 Task: Create a due date automation trigger when advanced on, 2 days after a card is due add fields with custom field "Resume" set at 11:00 AM.
Action: Mouse moved to (1054, 86)
Screenshot: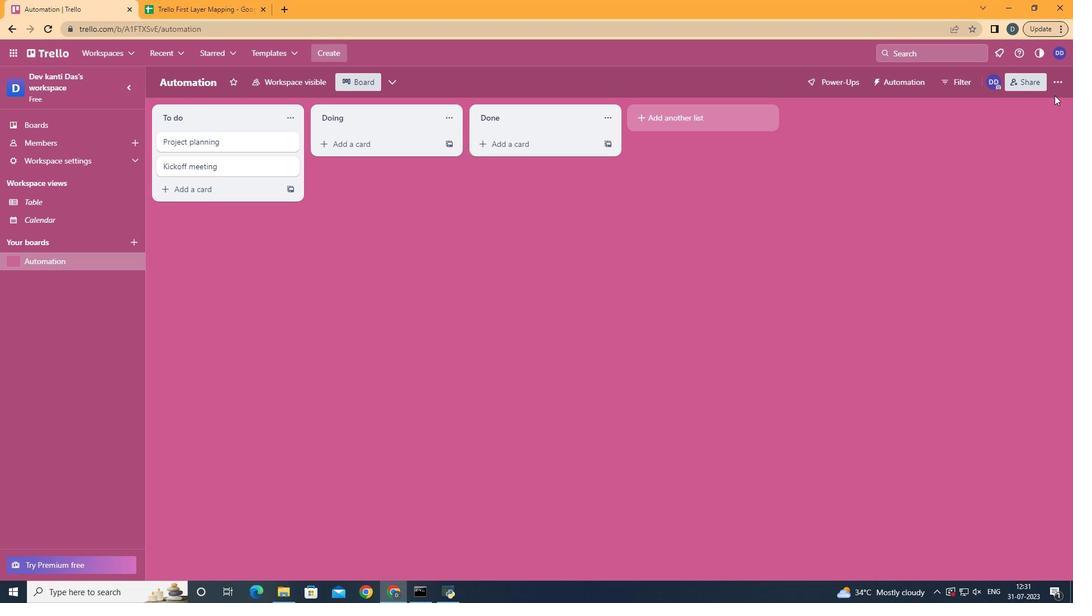 
Action: Mouse pressed left at (1054, 86)
Screenshot: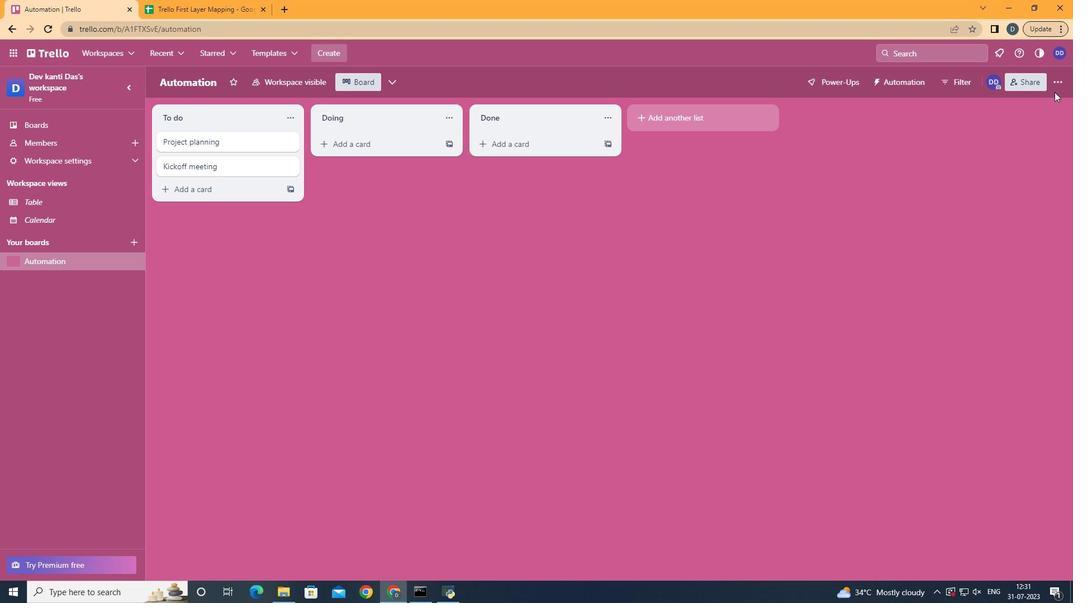 
Action: Mouse moved to (989, 228)
Screenshot: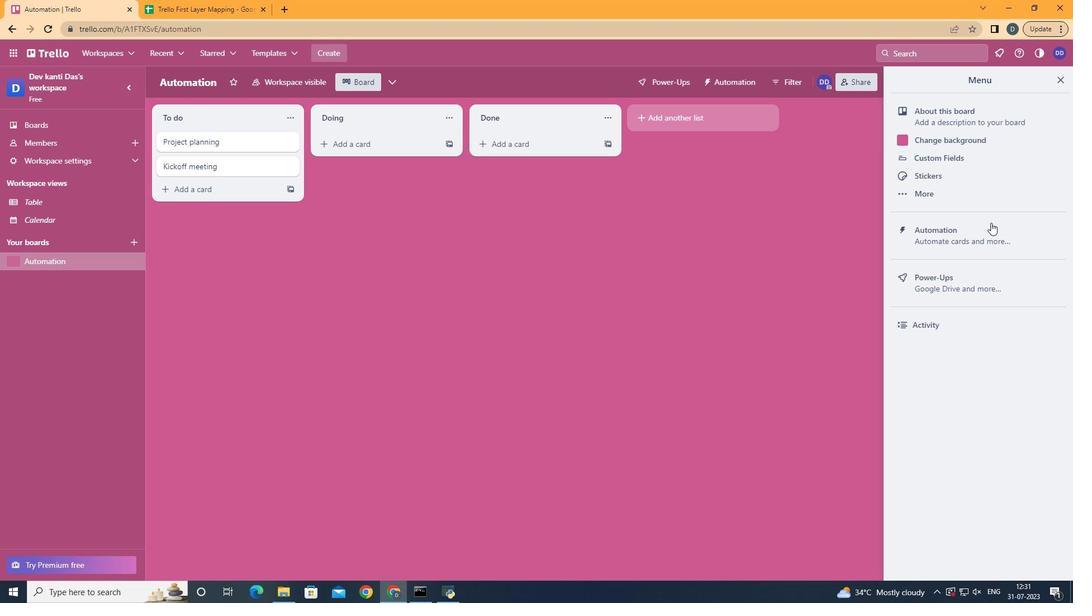 
Action: Mouse pressed left at (989, 228)
Screenshot: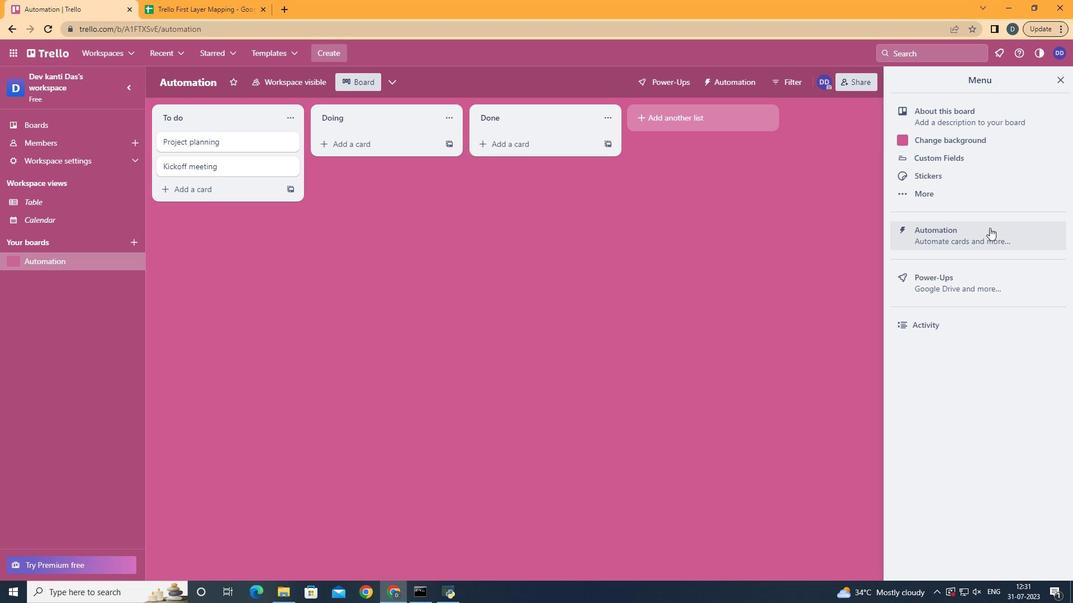 
Action: Mouse moved to (189, 230)
Screenshot: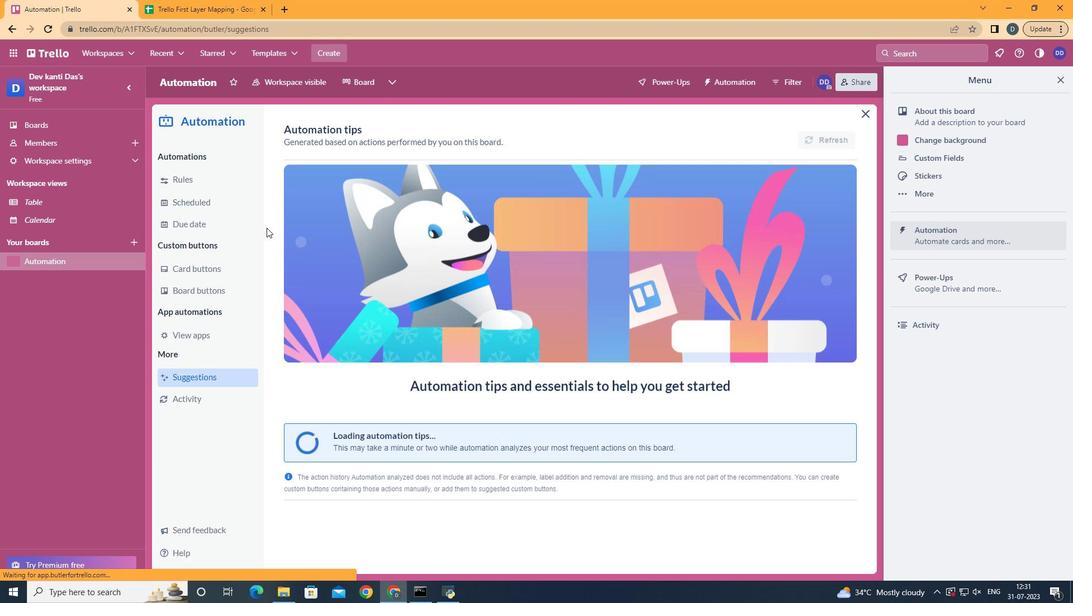 
Action: Mouse pressed left at (189, 230)
Screenshot: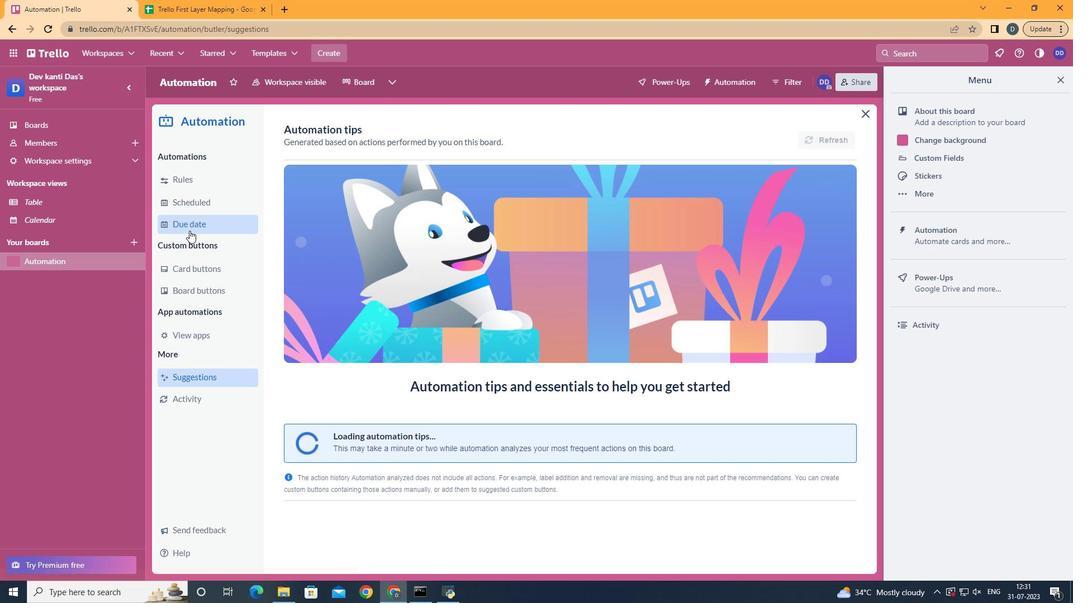 
Action: Mouse moved to (799, 122)
Screenshot: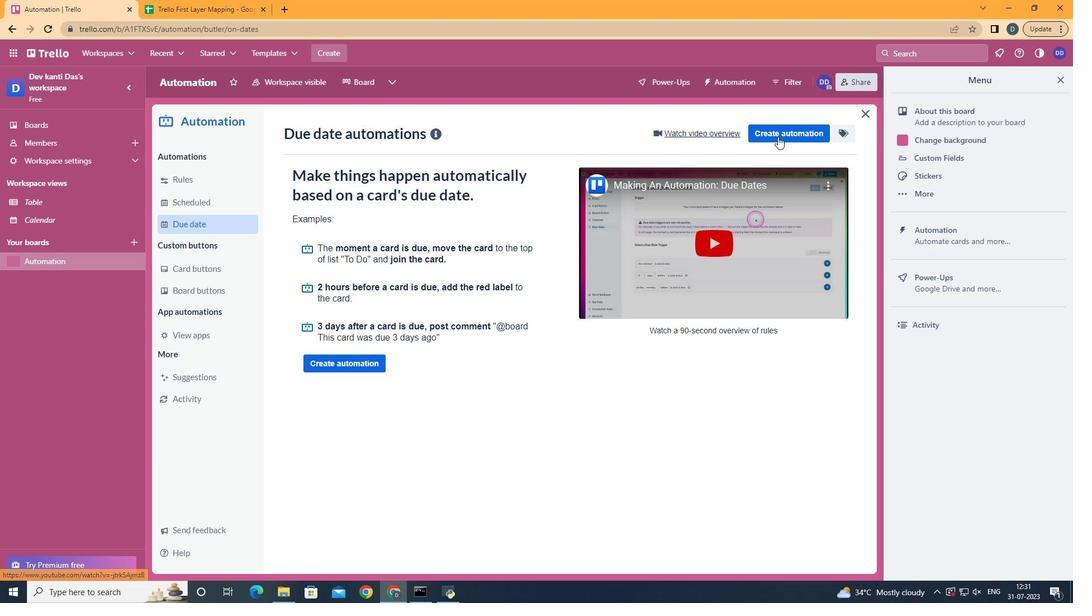 
Action: Mouse pressed left at (799, 122)
Screenshot: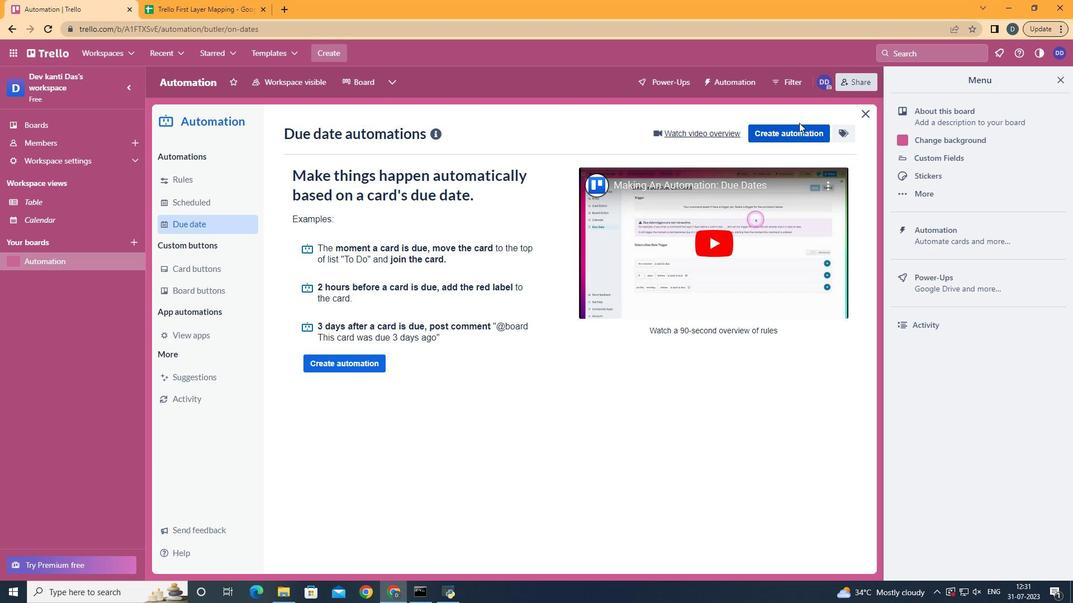 
Action: Mouse moved to (798, 129)
Screenshot: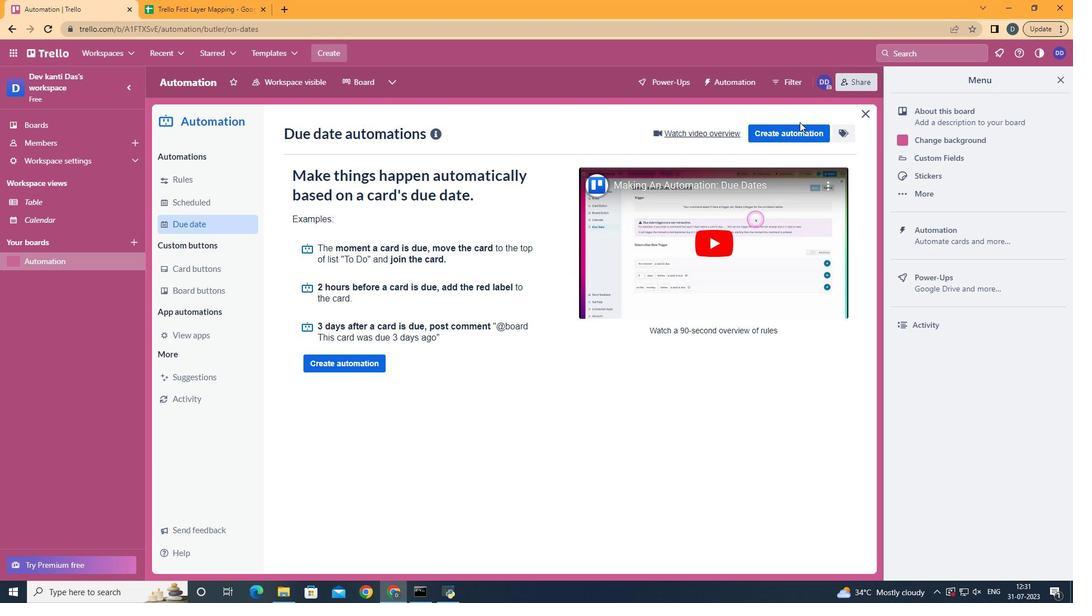 
Action: Mouse pressed left at (798, 129)
Screenshot: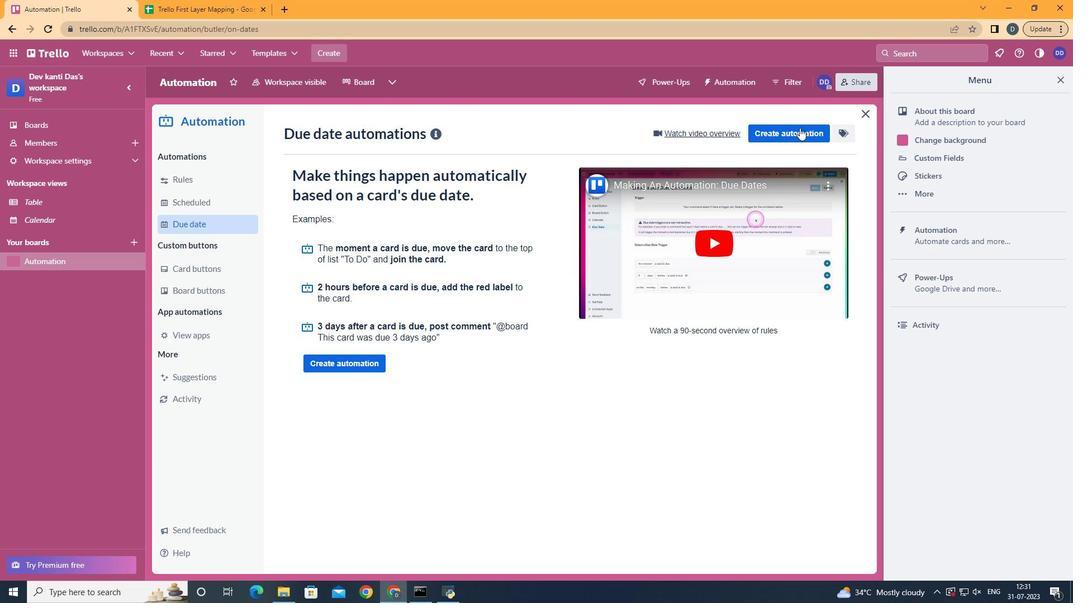 
Action: Mouse moved to (598, 240)
Screenshot: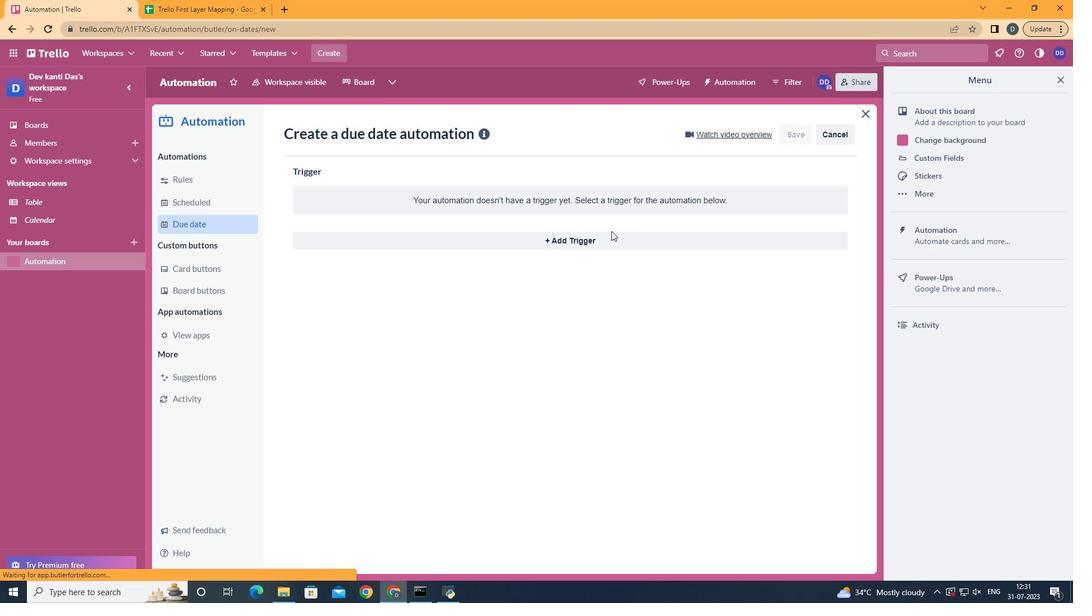 
Action: Mouse pressed left at (598, 240)
Screenshot: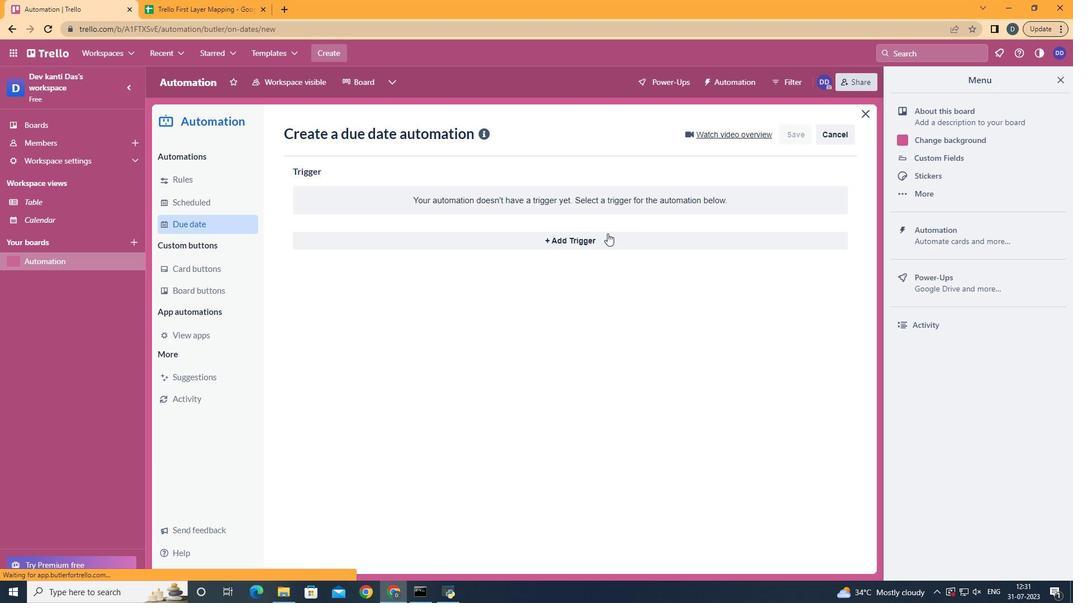 
Action: Mouse moved to (389, 451)
Screenshot: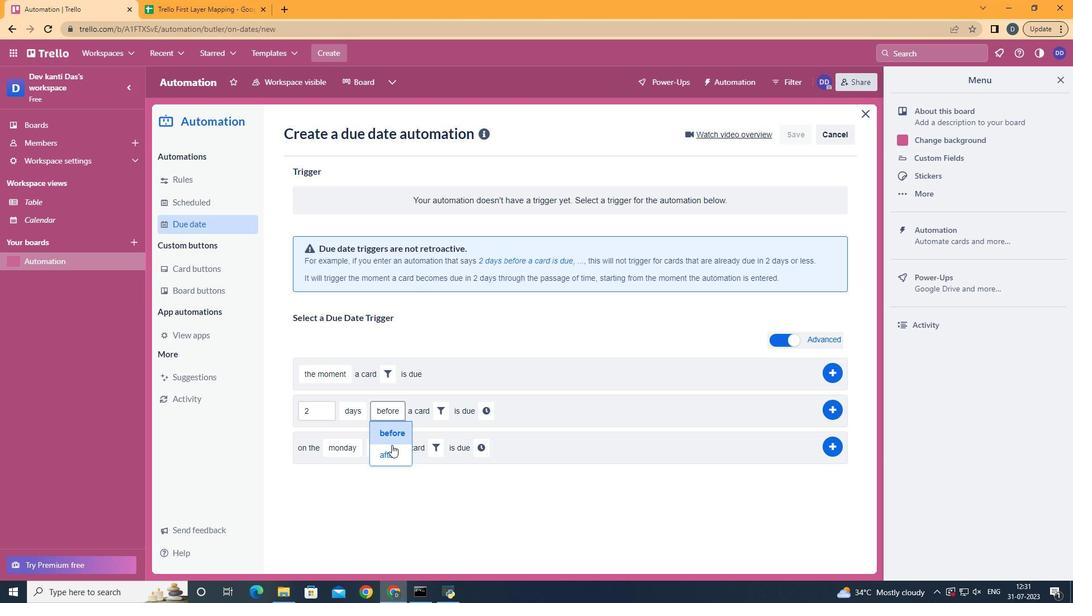 
Action: Mouse pressed left at (389, 451)
Screenshot: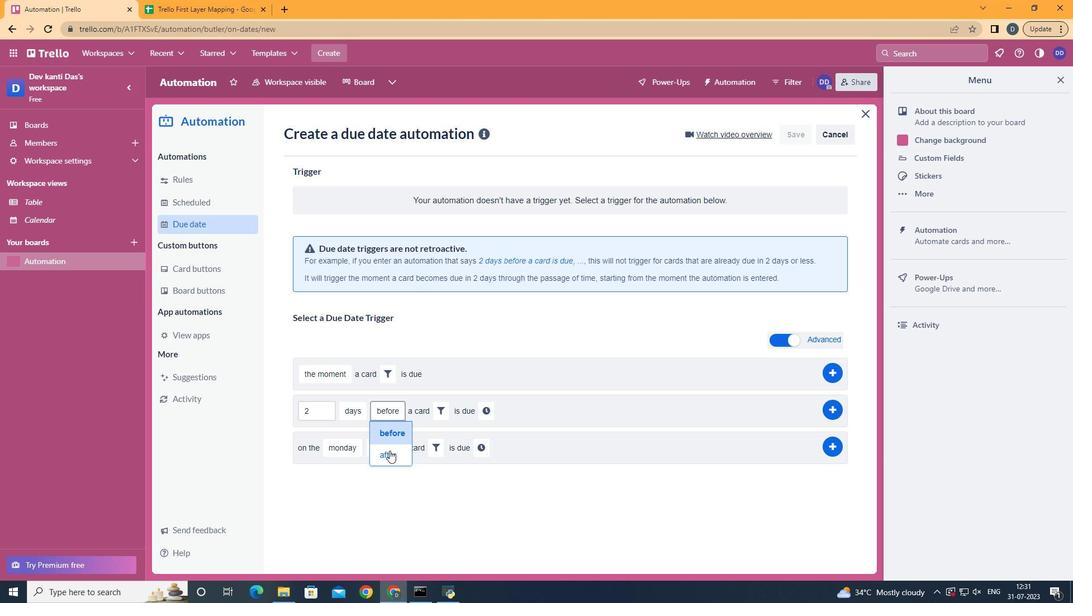 
Action: Mouse moved to (427, 409)
Screenshot: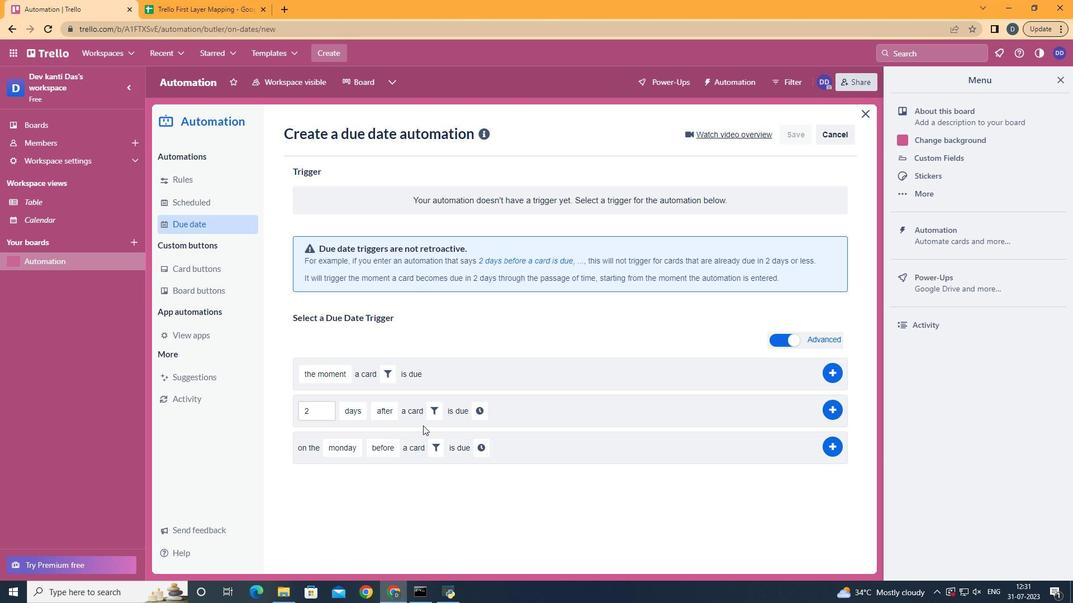 
Action: Mouse pressed left at (427, 409)
Screenshot: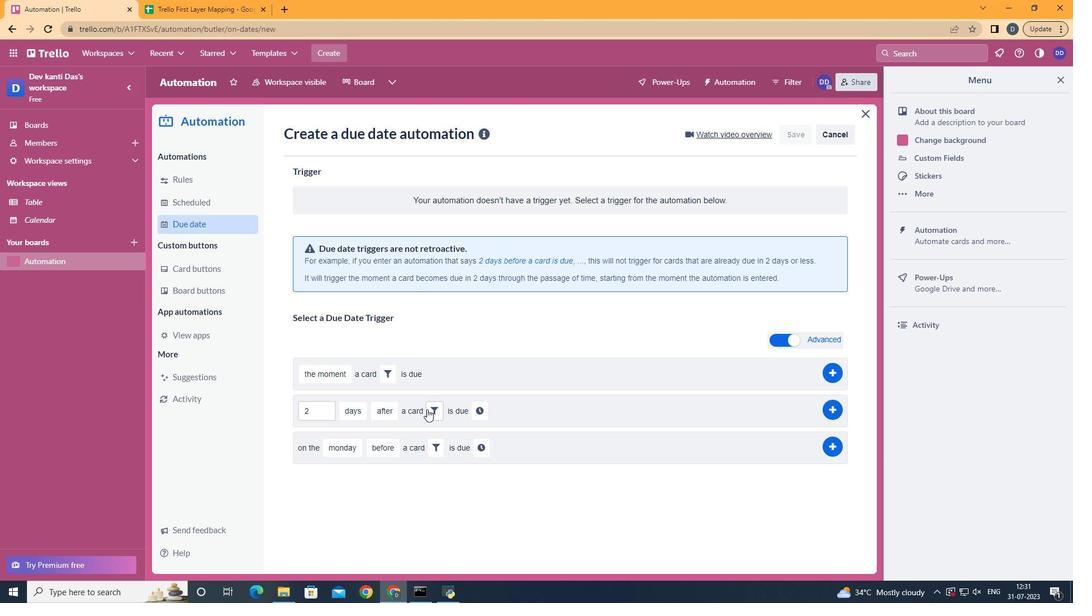 
Action: Mouse moved to (622, 447)
Screenshot: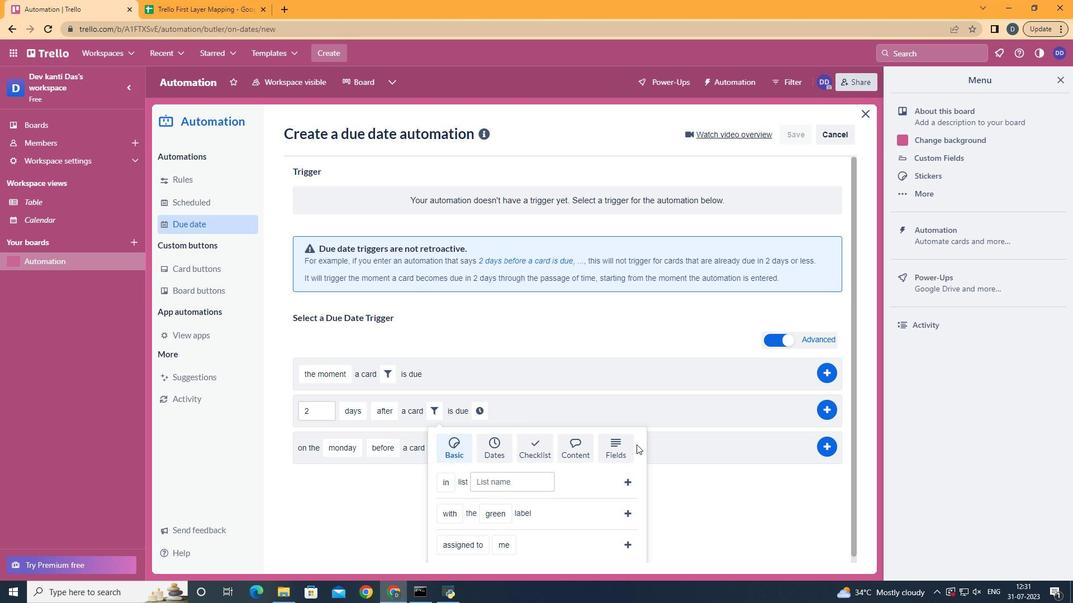 
Action: Mouse pressed left at (622, 447)
Screenshot: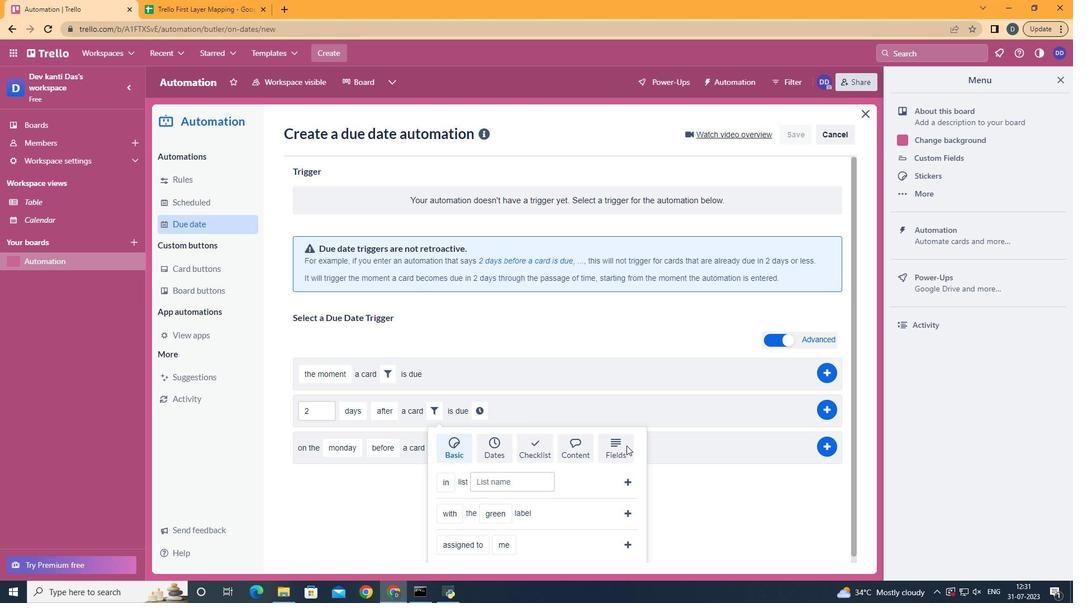 
Action: Mouse moved to (621, 446)
Screenshot: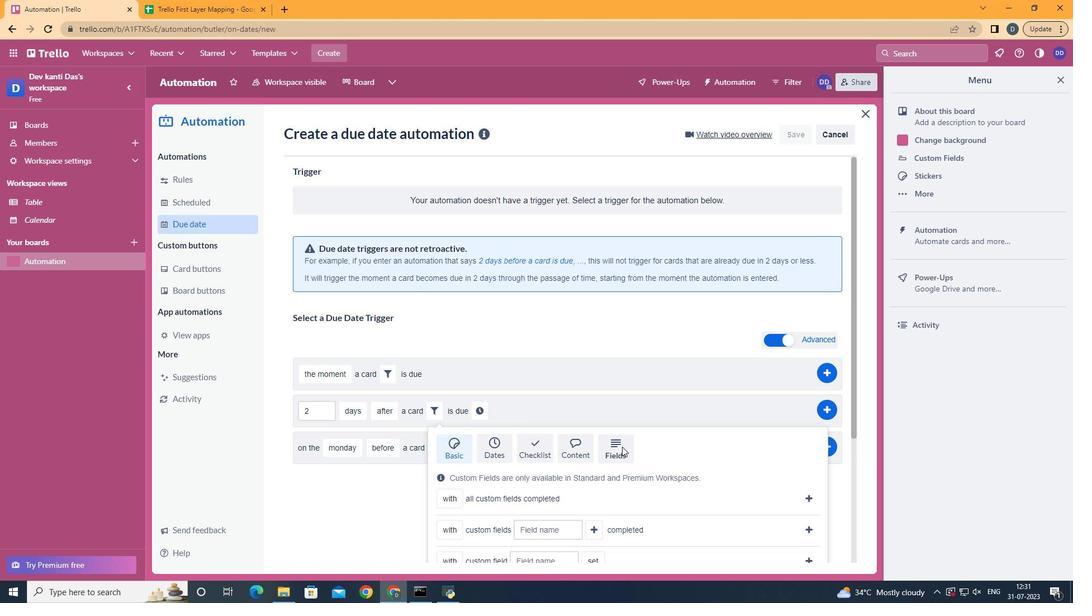 
Action: Mouse scrolled (621, 445) with delta (0, 0)
Screenshot: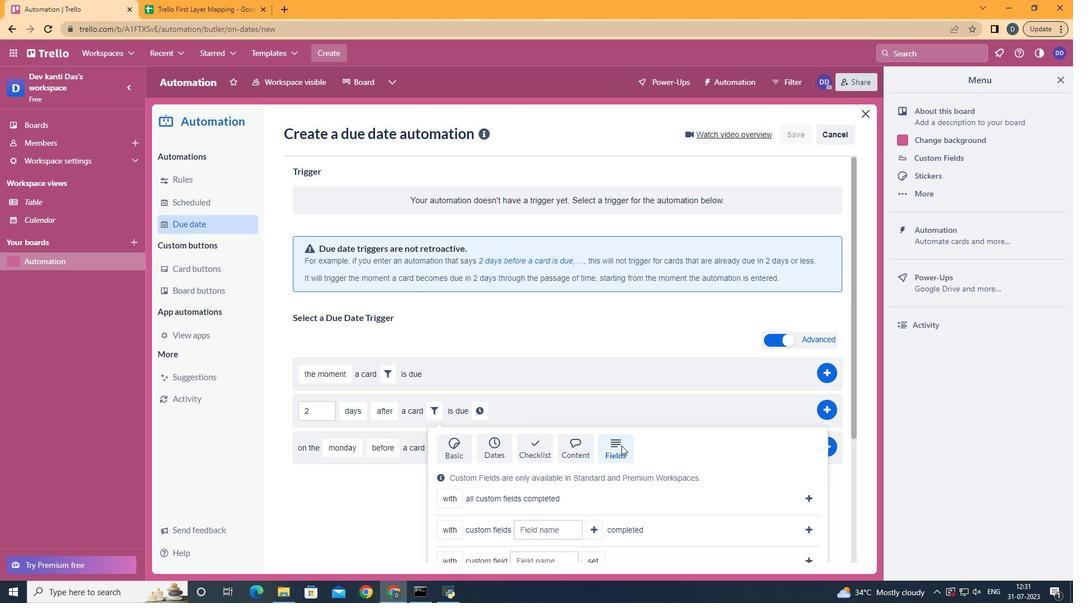 
Action: Mouse scrolled (621, 445) with delta (0, 0)
Screenshot: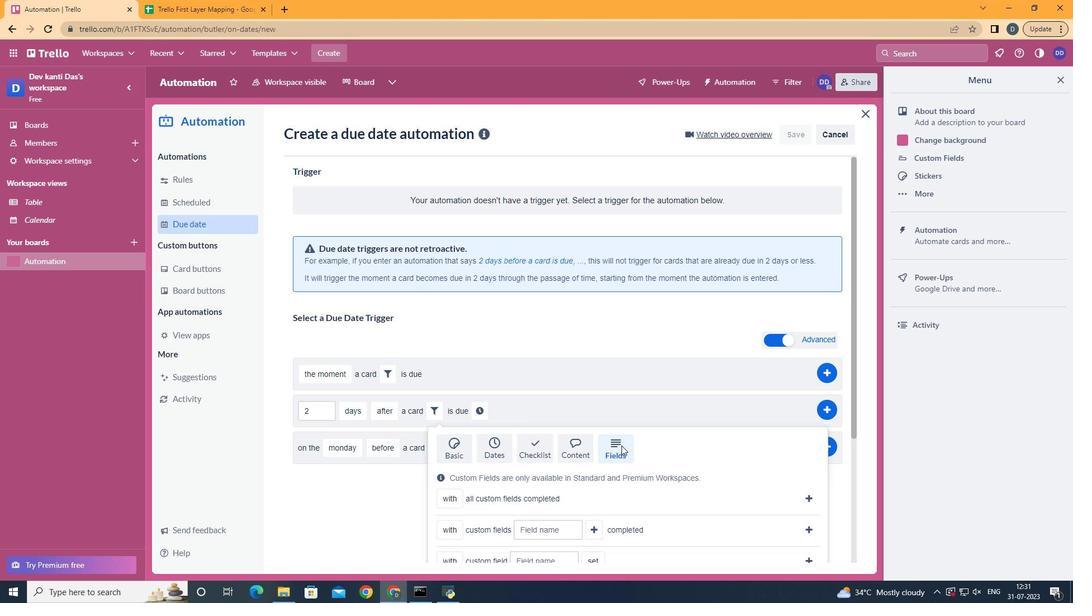 
Action: Mouse scrolled (621, 445) with delta (0, 0)
Screenshot: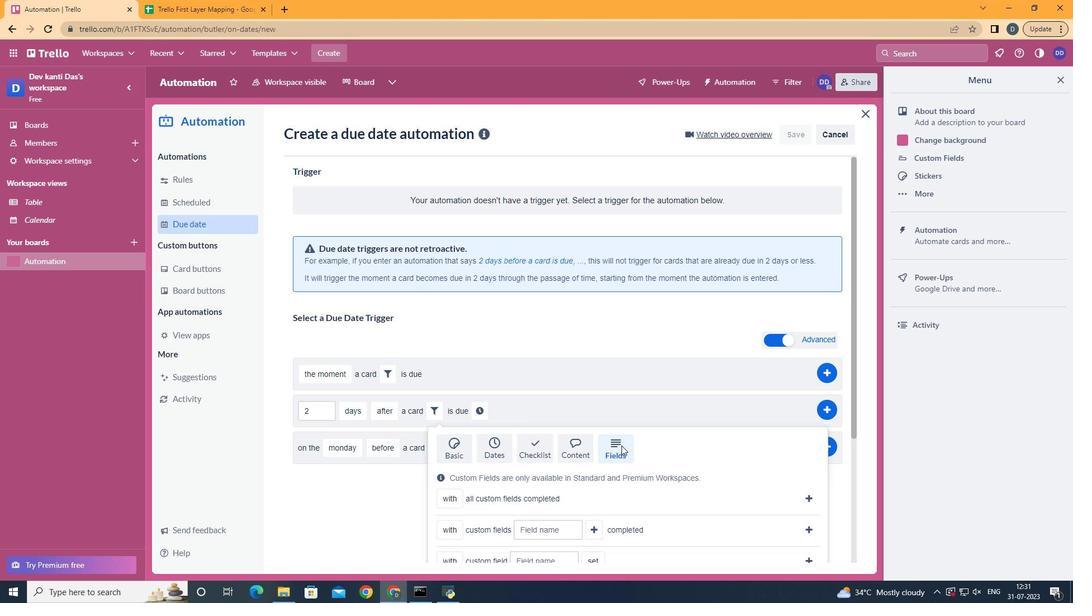 
Action: Mouse moved to (452, 417)
Screenshot: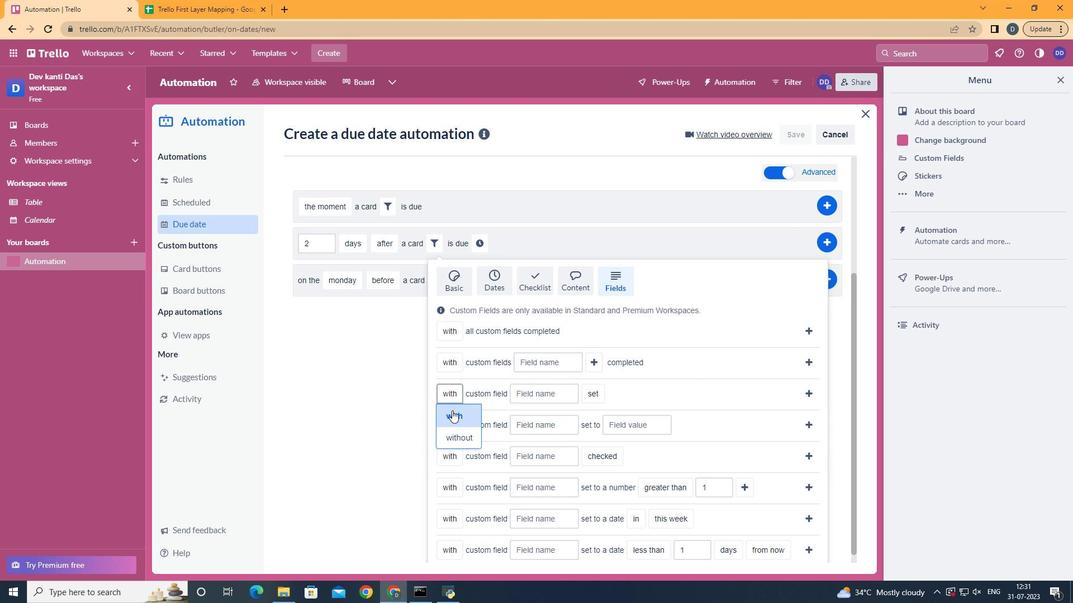 
Action: Mouse pressed left at (452, 417)
Screenshot: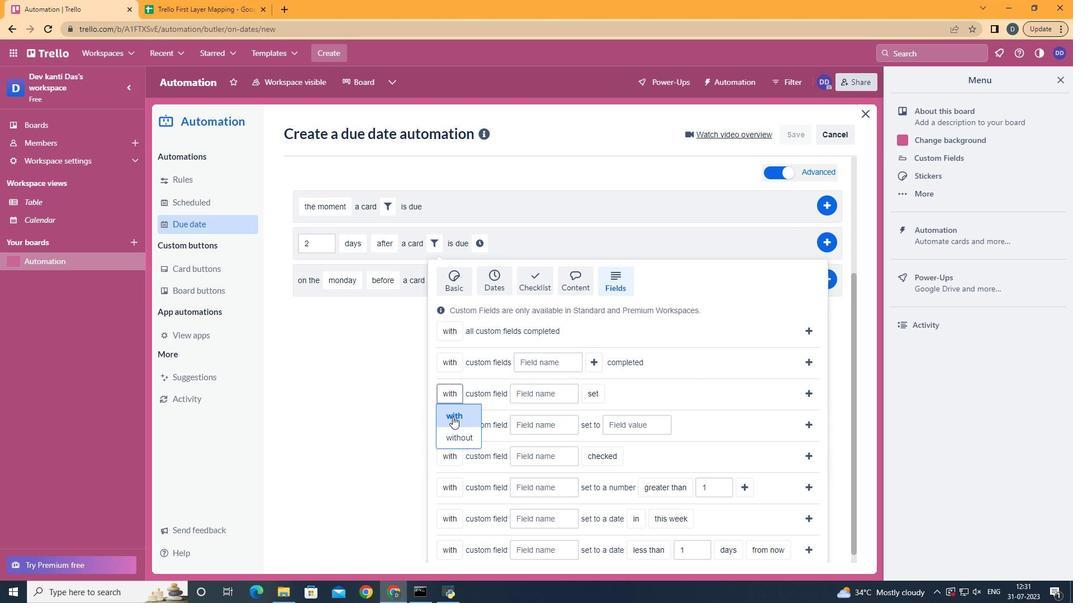 
Action: Mouse moved to (542, 398)
Screenshot: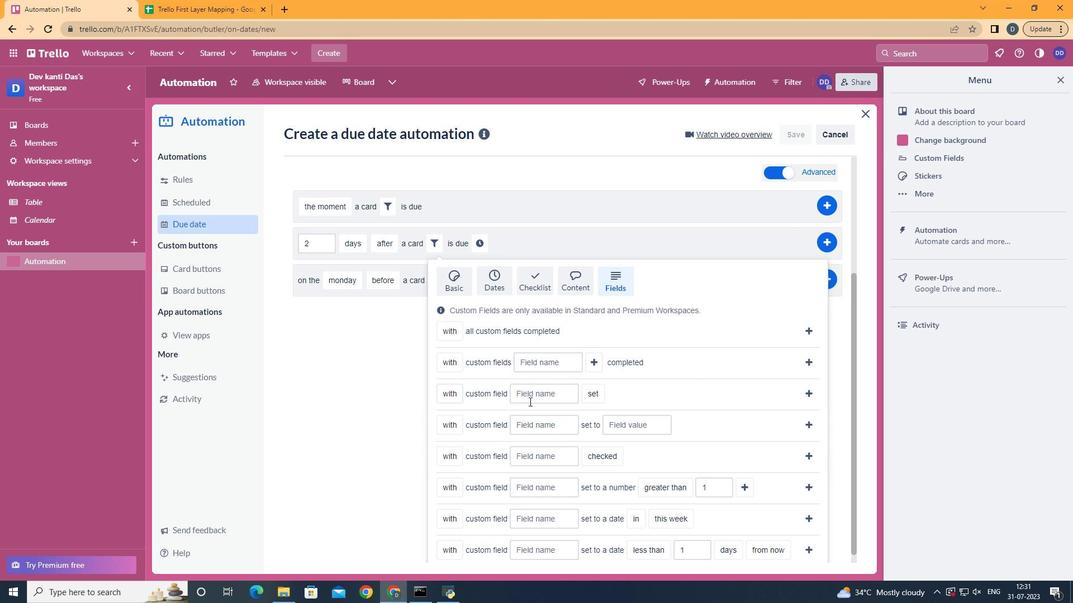 
Action: Mouse pressed left at (542, 398)
Screenshot: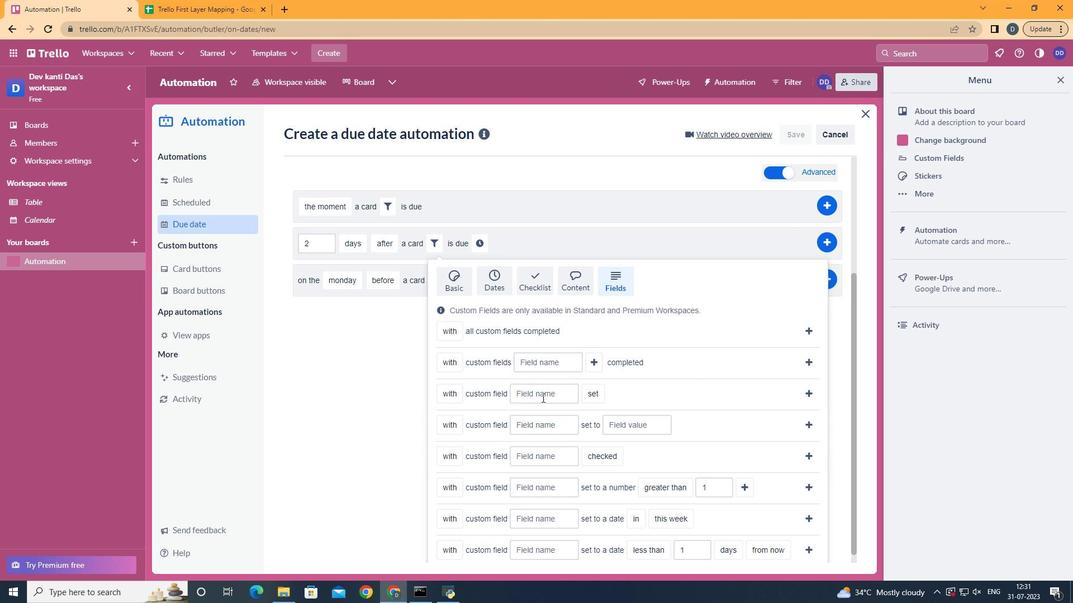 
Action: Key pressed <Key.shift>Resume
Screenshot: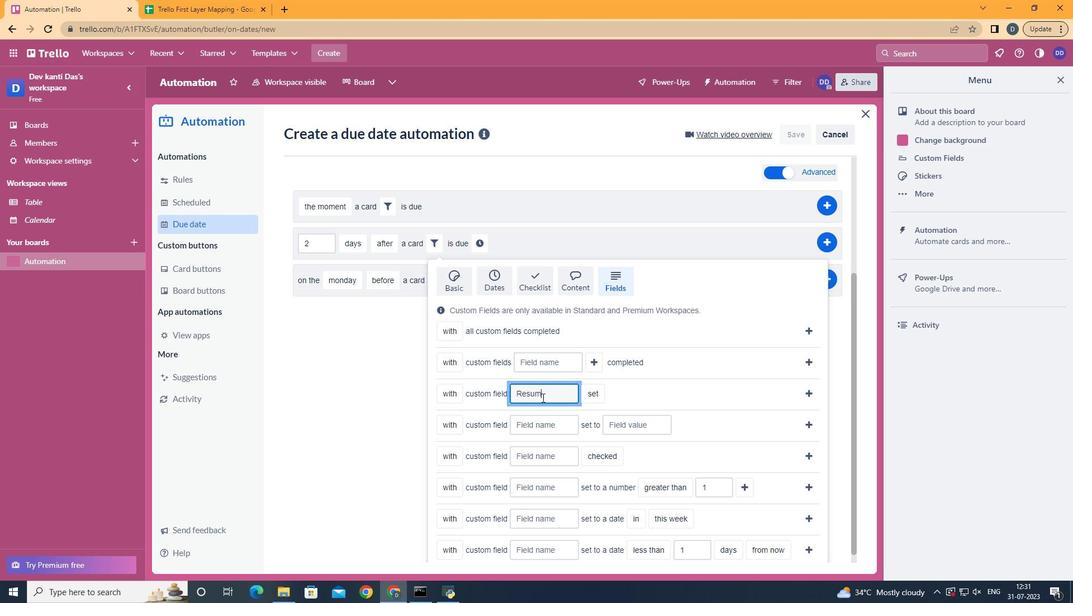 
Action: Mouse moved to (599, 413)
Screenshot: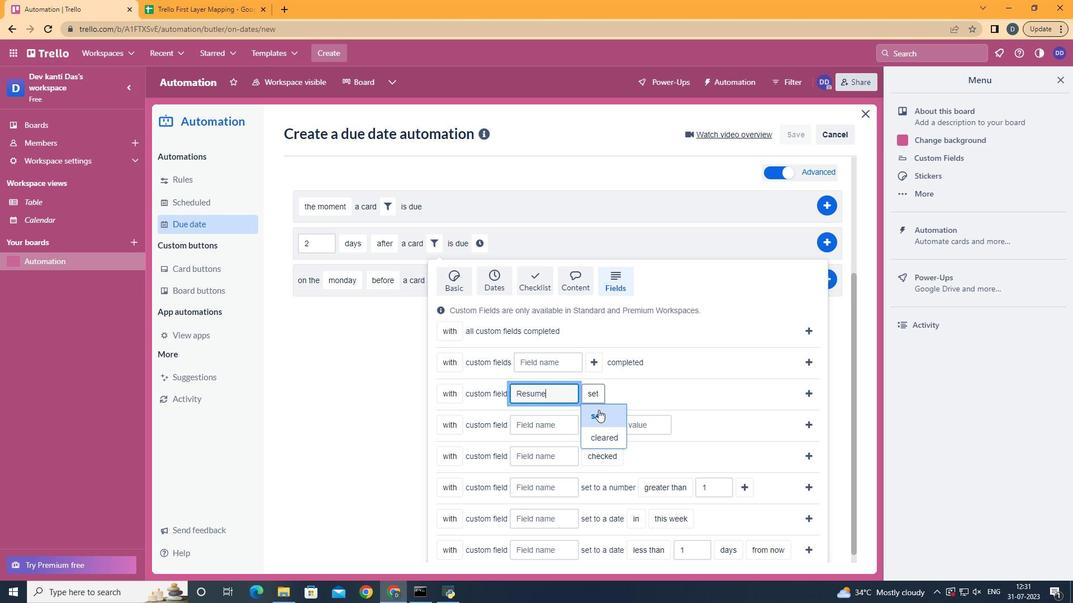 
Action: Mouse pressed left at (599, 413)
Screenshot: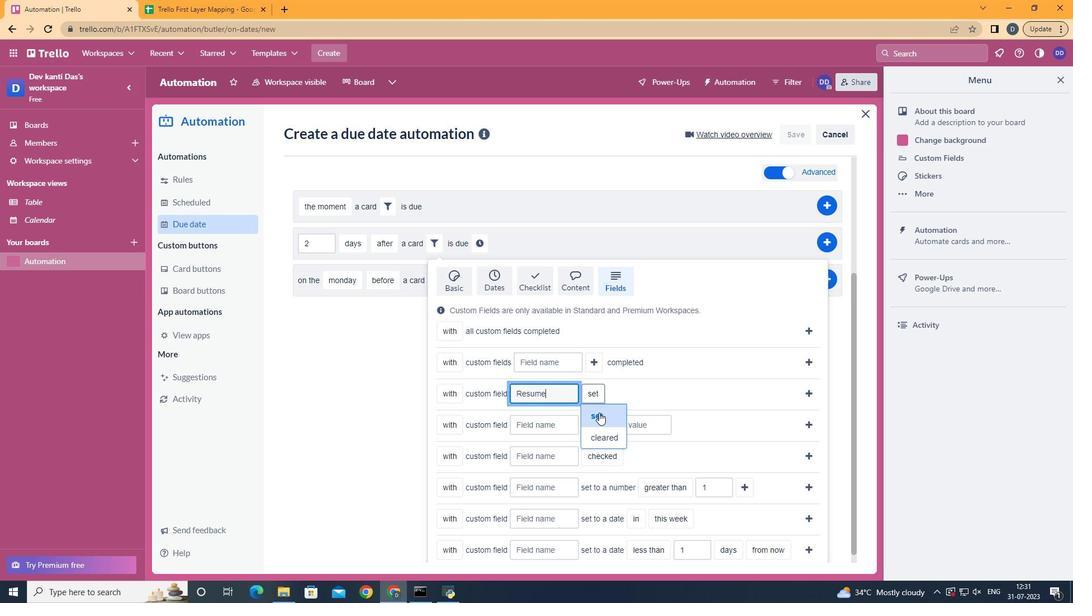 
Action: Mouse moved to (810, 396)
Screenshot: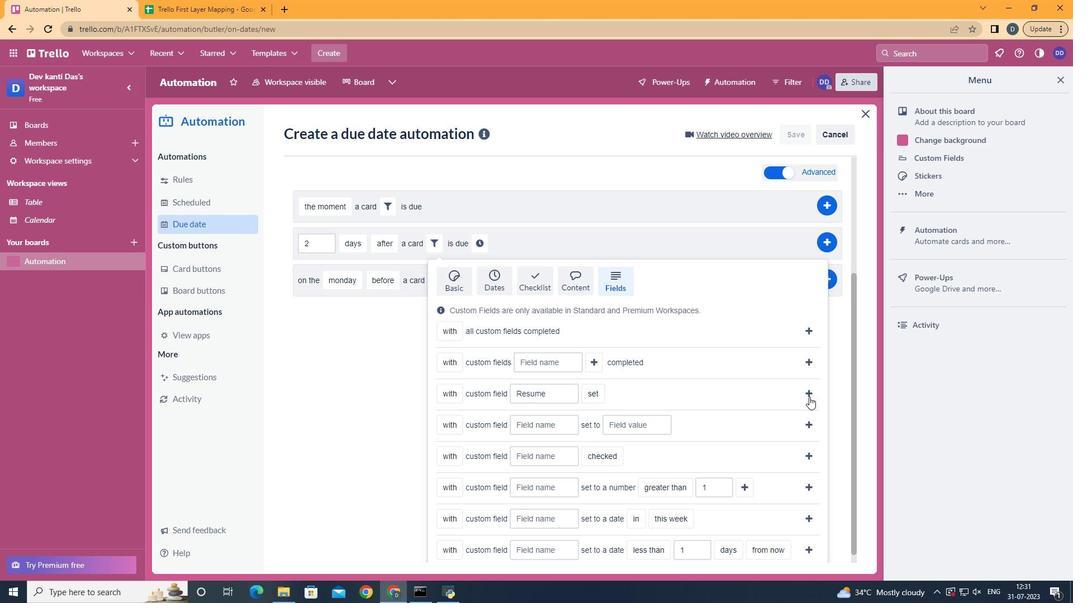 
Action: Mouse pressed left at (810, 396)
Screenshot: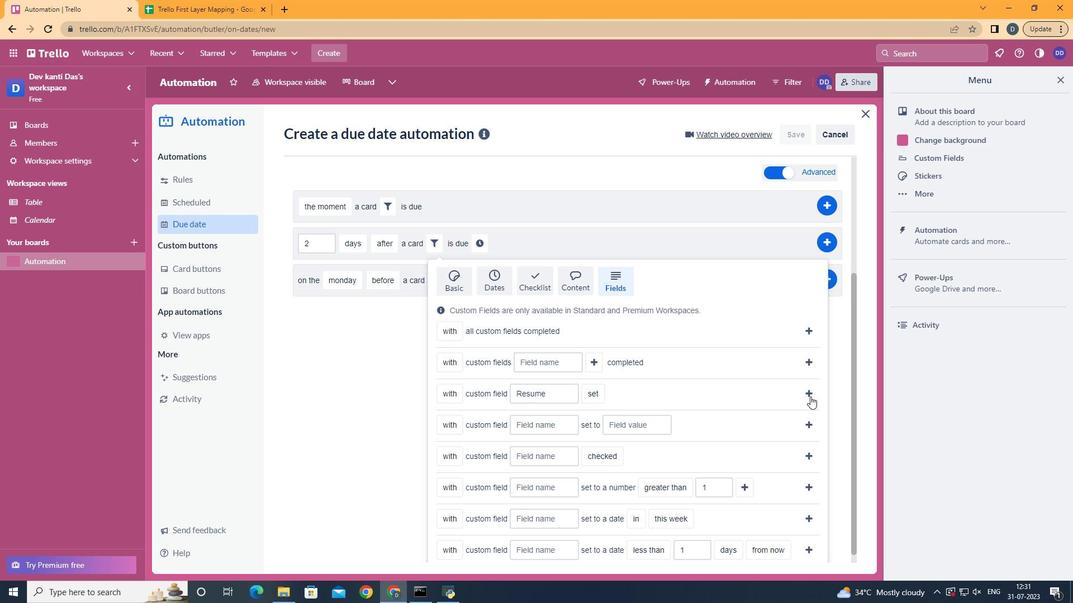 
Action: Mouse moved to (611, 417)
Screenshot: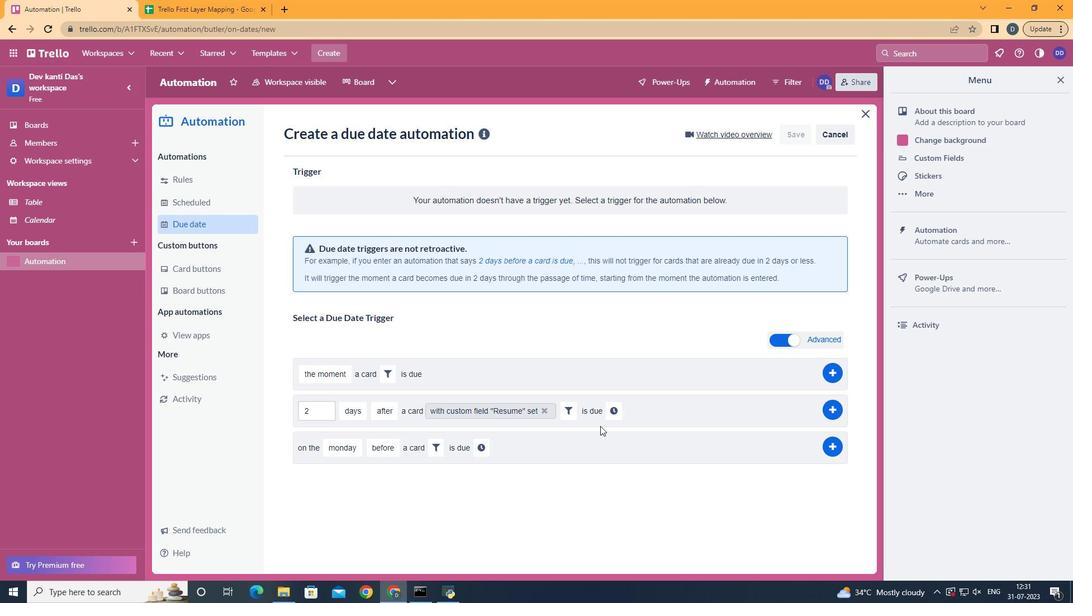 
Action: Mouse pressed left at (611, 417)
Screenshot: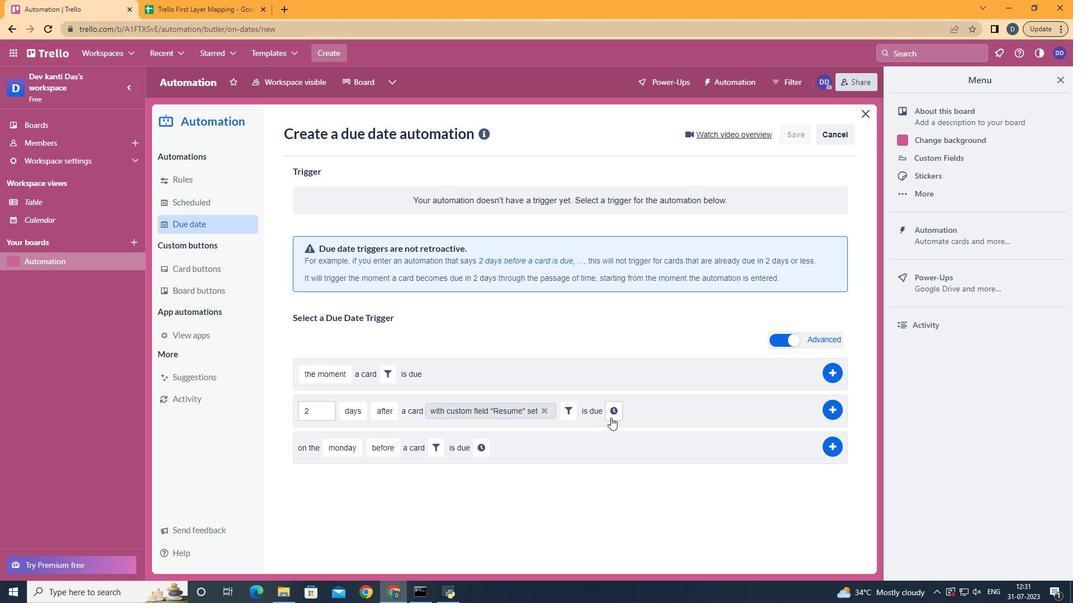 
Action: Mouse moved to (647, 413)
Screenshot: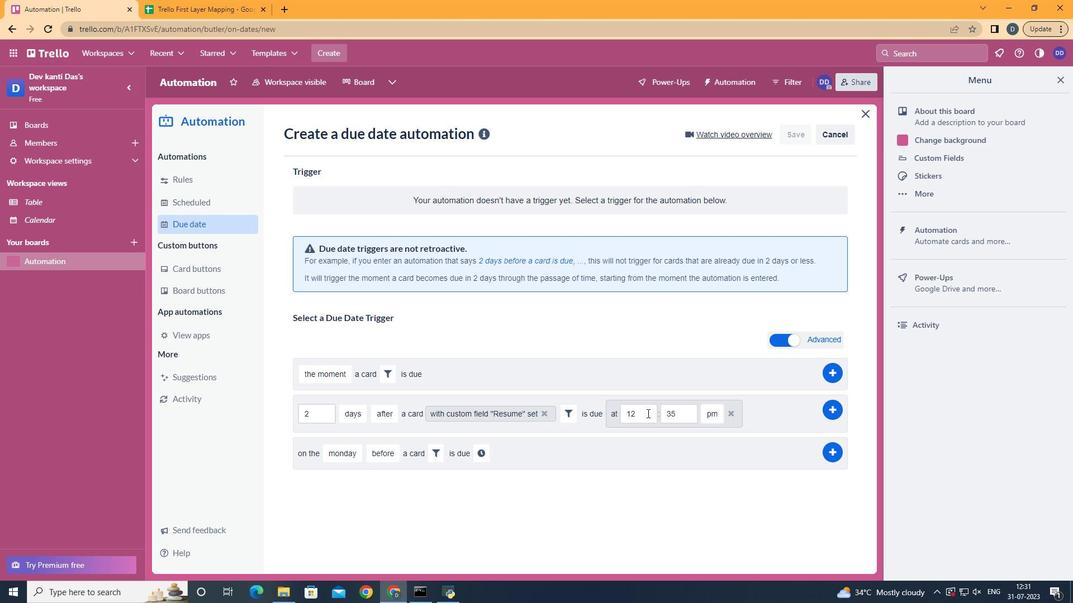 
Action: Mouse pressed left at (647, 413)
Screenshot: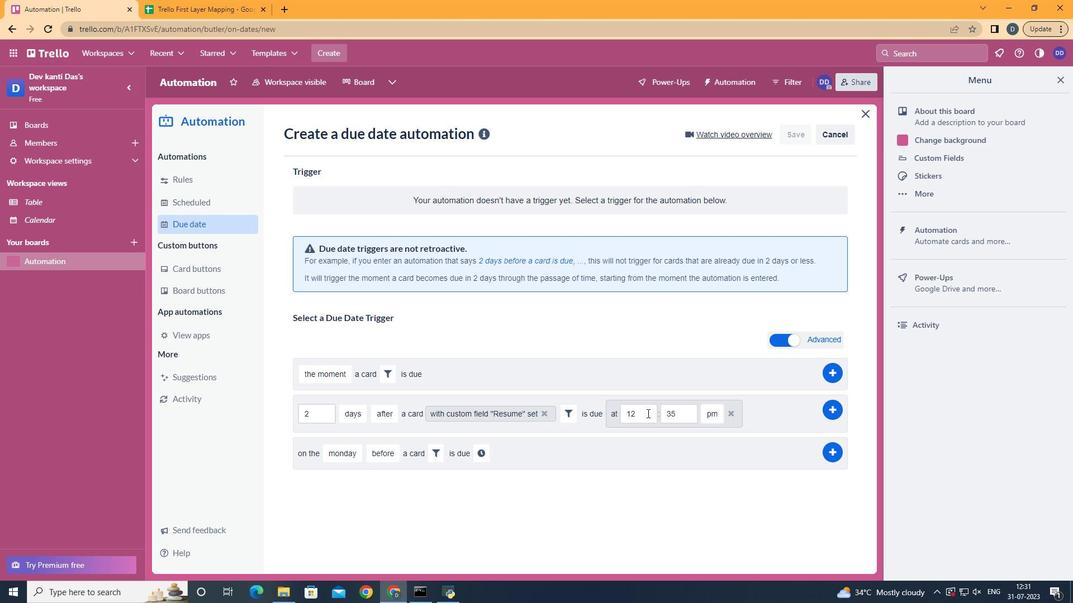 
Action: Key pressed <Key.backspace><Key.backspace>11
Screenshot: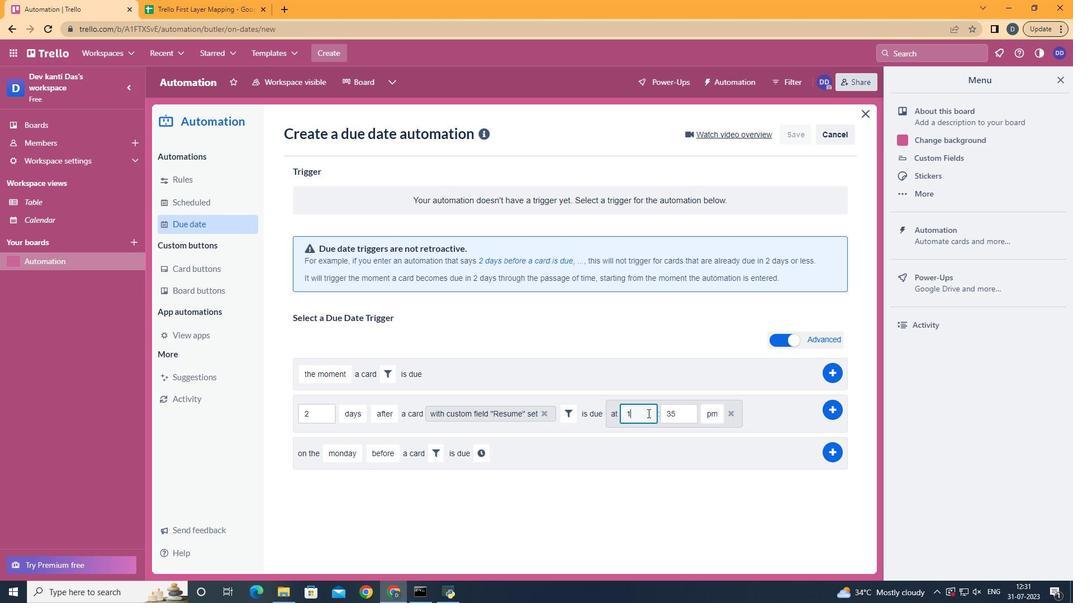 
Action: Mouse moved to (688, 417)
Screenshot: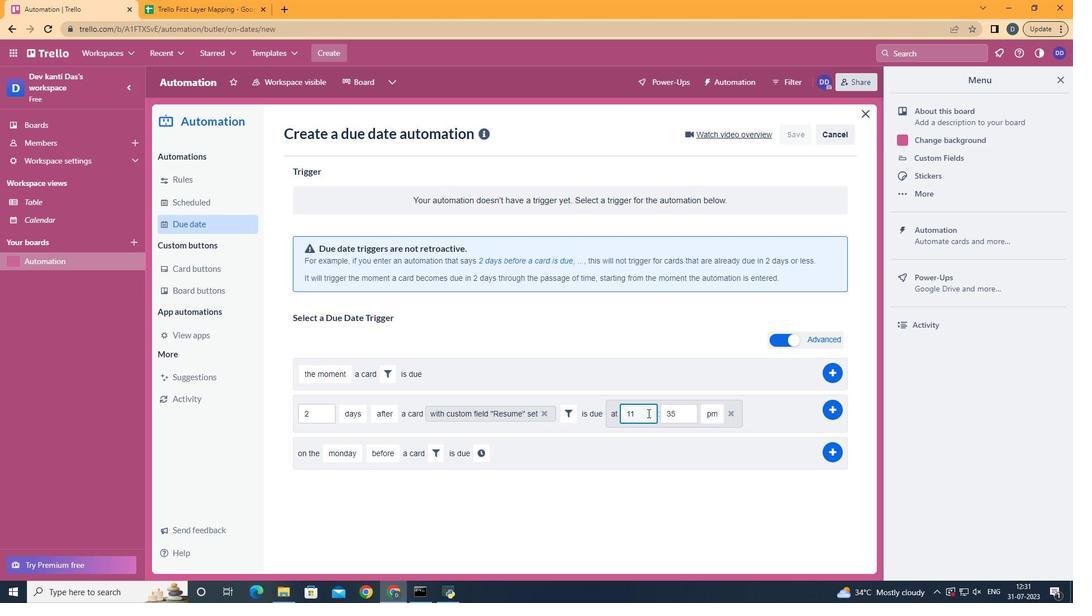 
Action: Mouse pressed left at (688, 417)
Screenshot: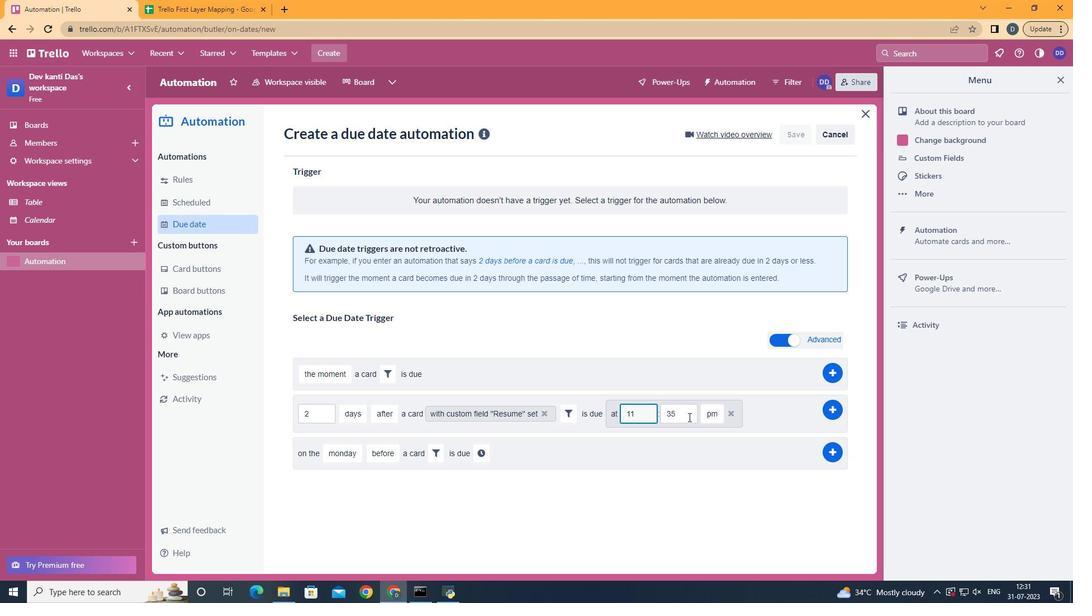 
Action: Key pressed <Key.backspace><Key.backspace>00
Screenshot: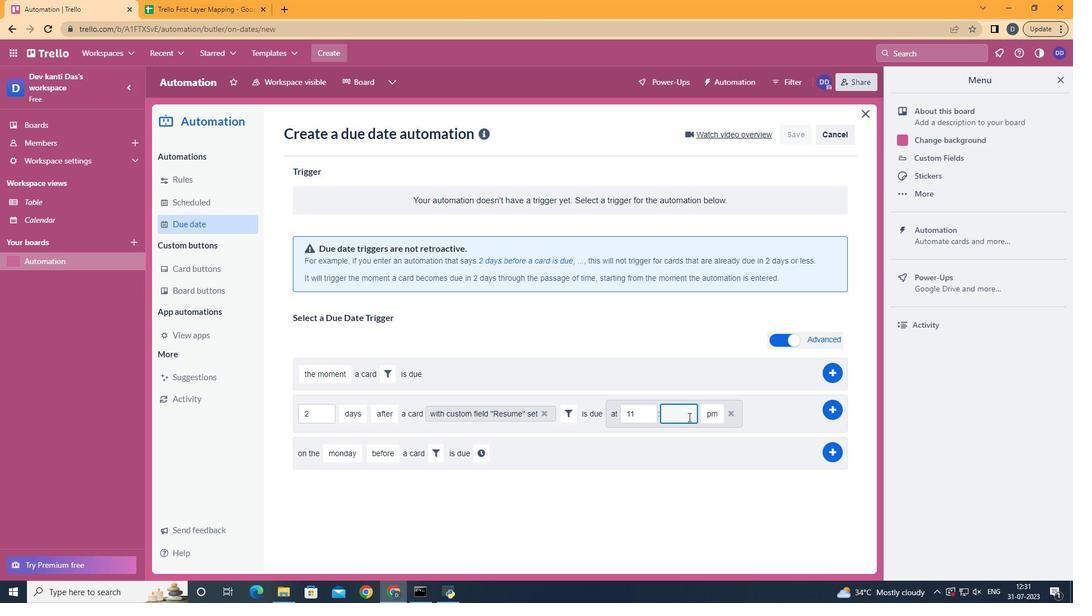 
Action: Mouse moved to (715, 429)
Screenshot: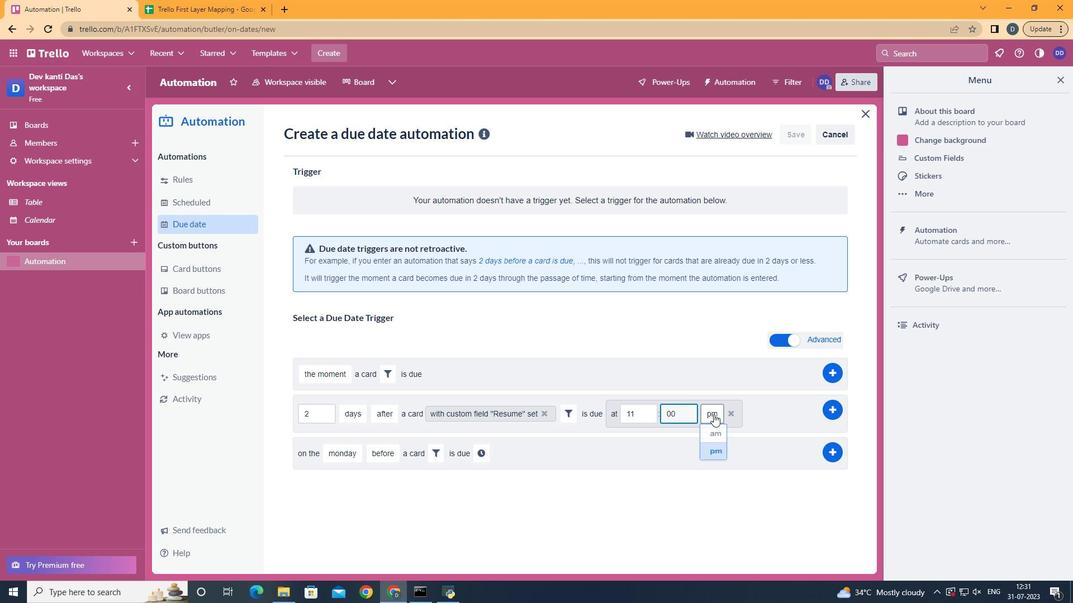 
Action: Mouse pressed left at (715, 429)
Screenshot: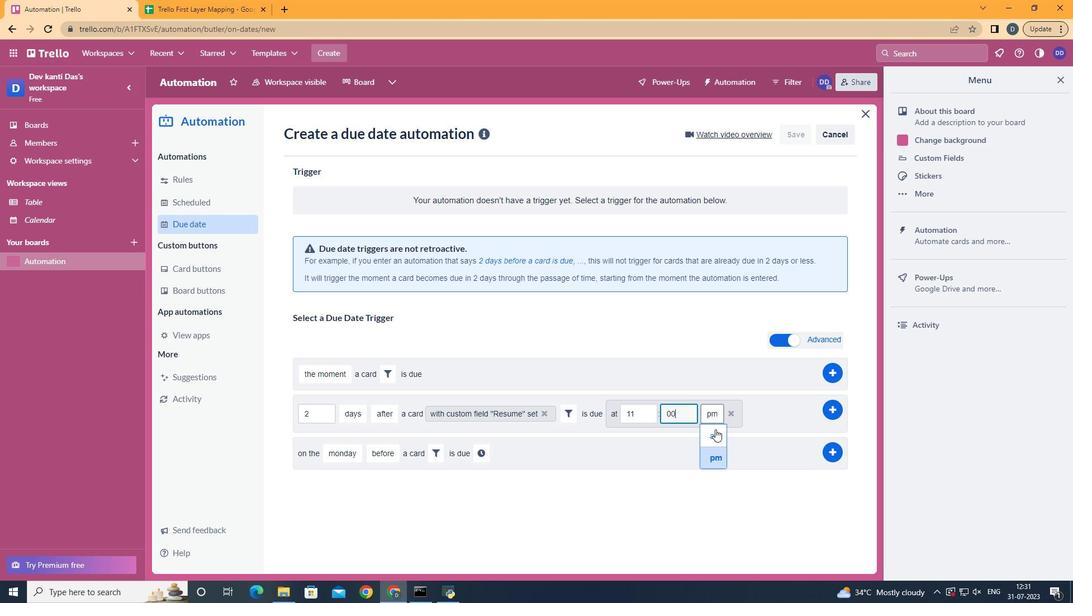 
Action: Mouse moved to (831, 410)
Screenshot: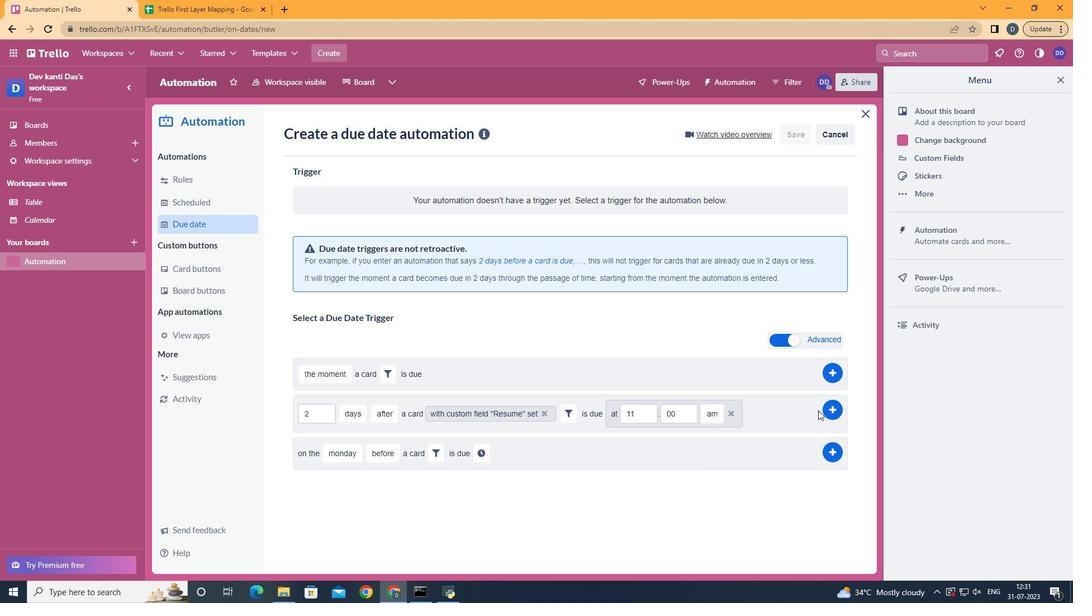 
Action: Mouse pressed left at (831, 410)
Screenshot: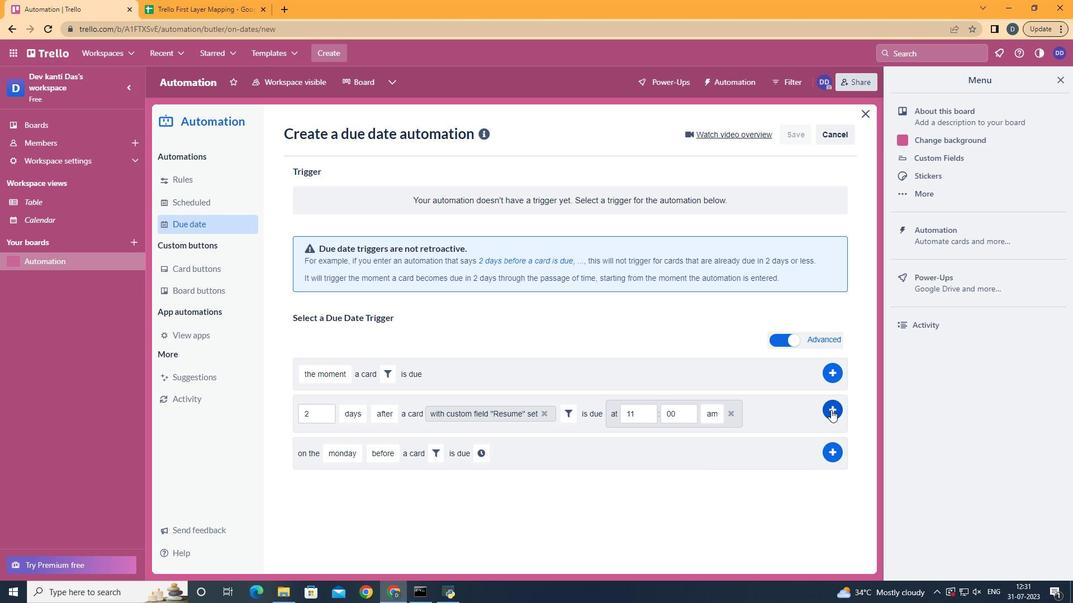 
Action: Mouse moved to (285, 253)
Screenshot: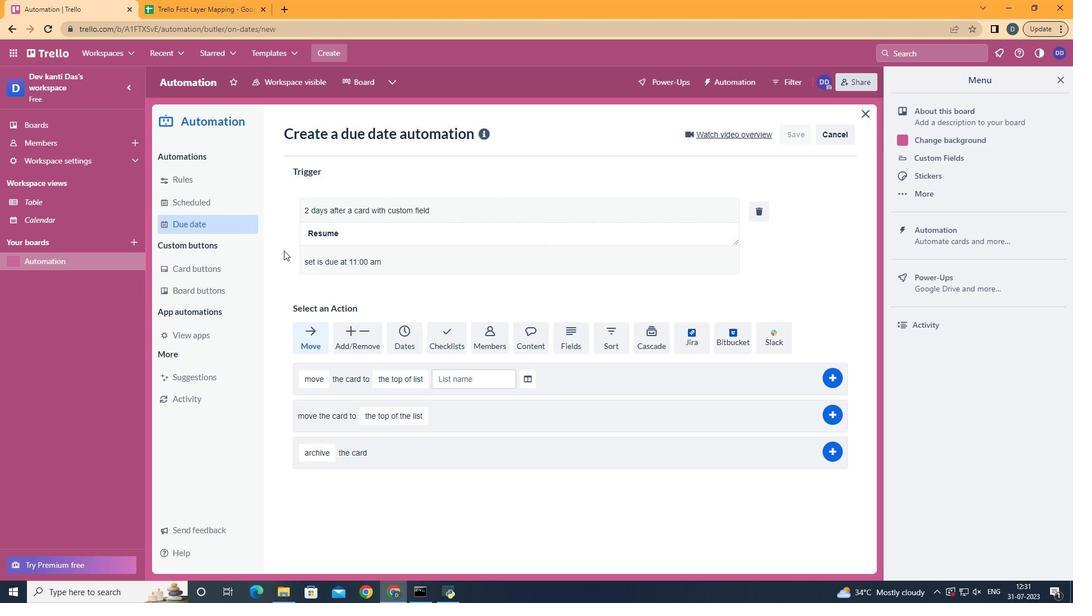 
